 Task: Assign in the project CodeScope the issue 'Implement a new cybersecurity system for an organization's IT infrastructure' to the sprint 'Product Roadmap Sprint'. Assign in the project CodeScope the issue 'Upgrade and migrate company servers to a cloud-based solution' to the sprint 'Product Roadmap Sprint'. Assign in the project CodeScope the issue 'Develop a new online marketplace for a specific industry' to the sprint 'Product Roadmap Sprint'. Assign in the project CodeScope the issue 'Integrate website with email marketing platforms' to the sprint 'Product Roadmap Sprint'
Action: Mouse moved to (195, 58)
Screenshot: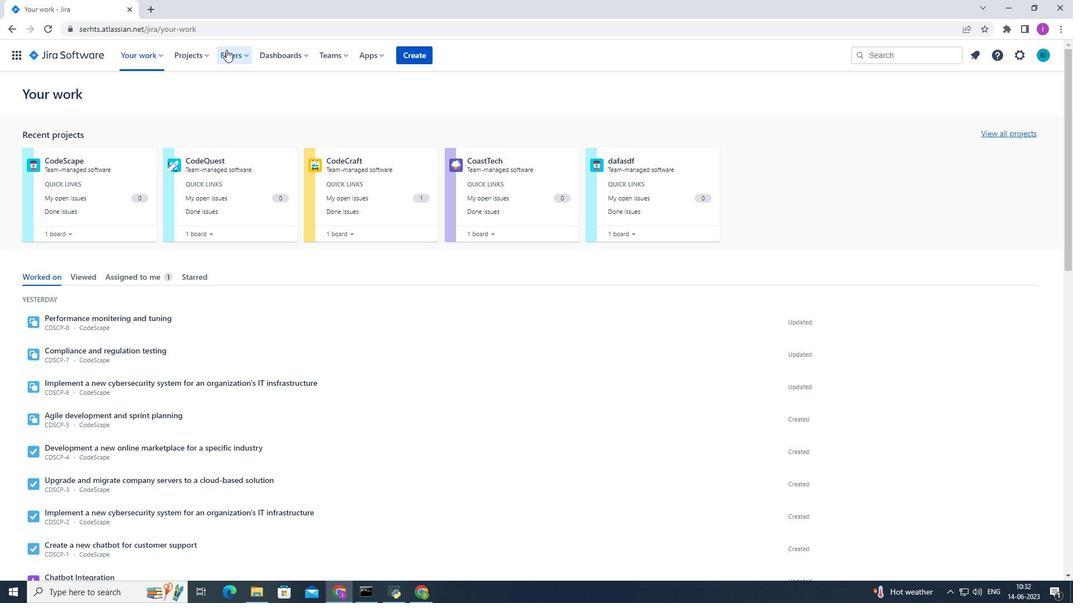 
Action: Mouse pressed left at (195, 58)
Screenshot: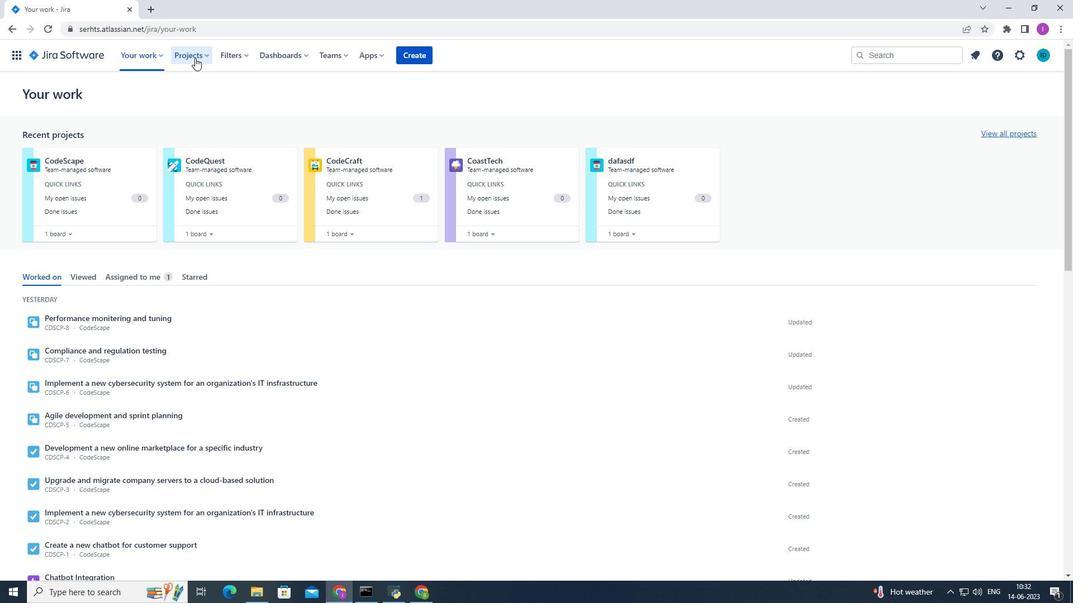 
Action: Mouse moved to (232, 101)
Screenshot: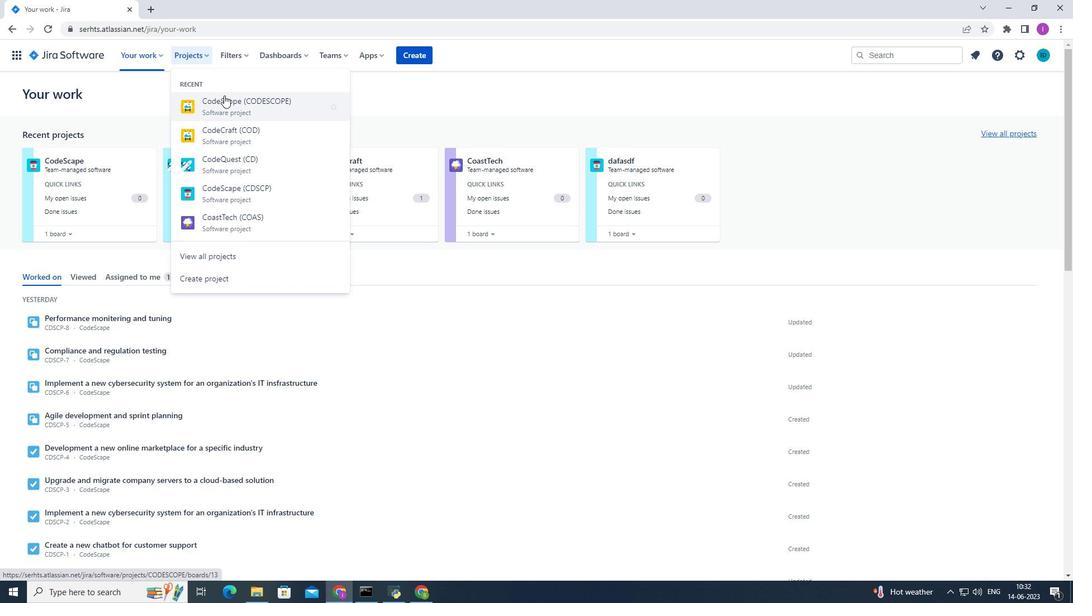 
Action: Mouse pressed left at (232, 101)
Screenshot: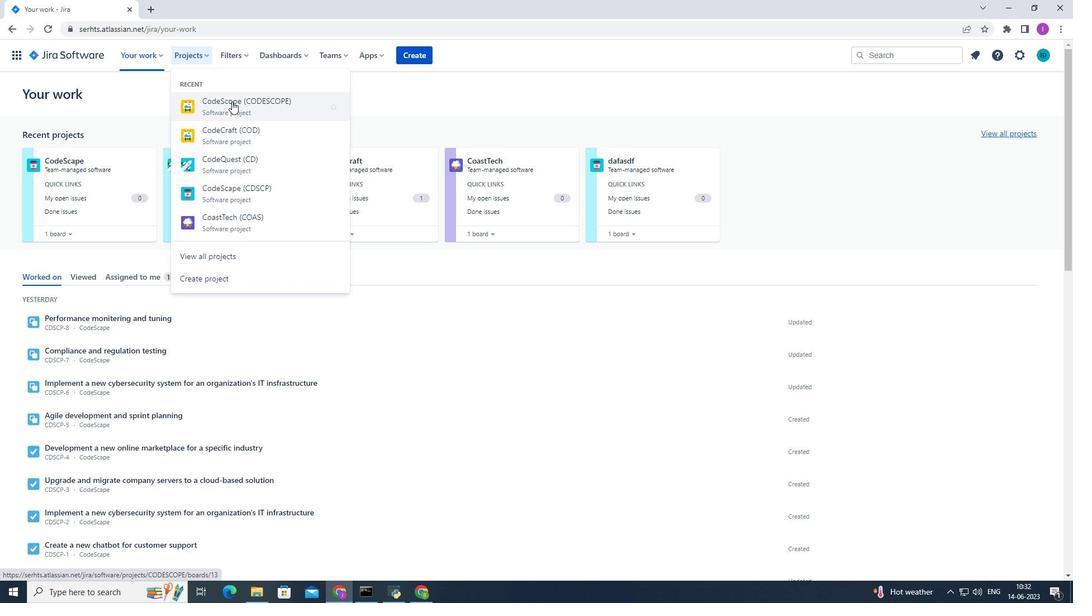 
Action: Mouse moved to (52, 165)
Screenshot: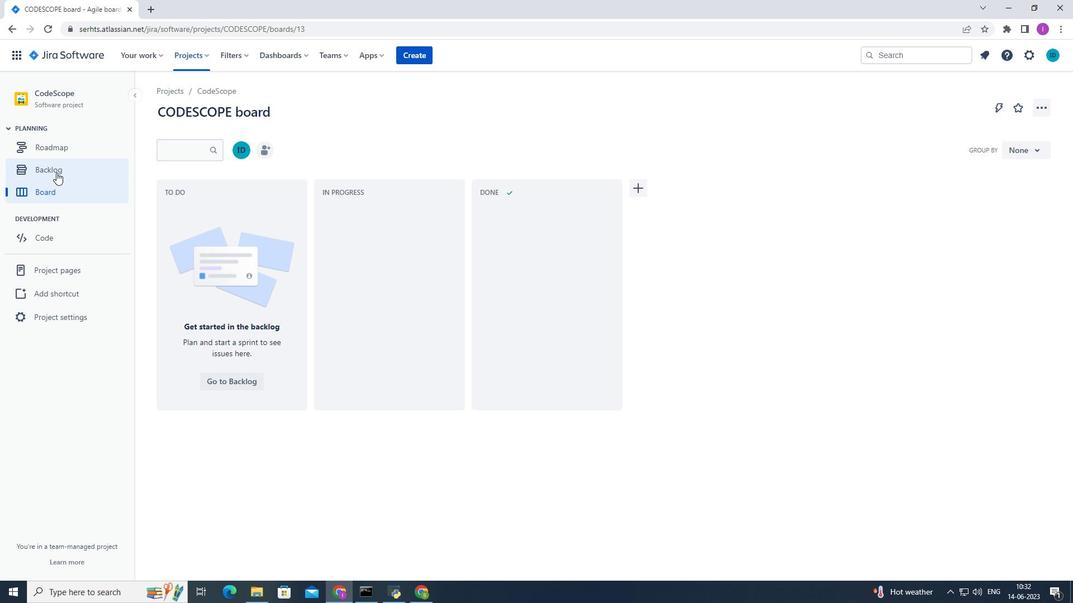 
Action: Mouse pressed left at (52, 165)
Screenshot: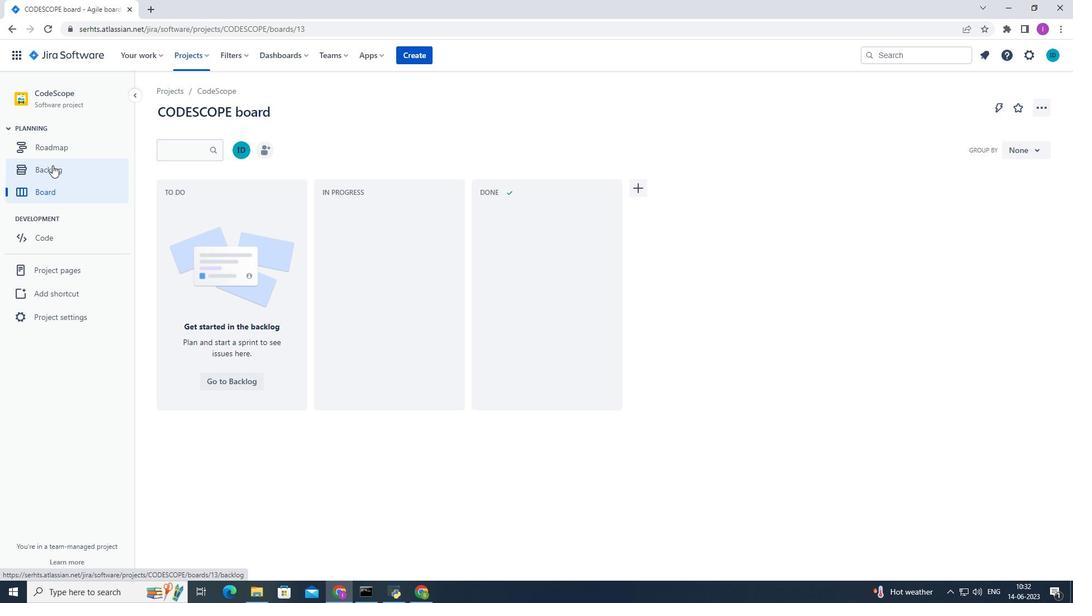 
Action: Mouse moved to (730, 332)
Screenshot: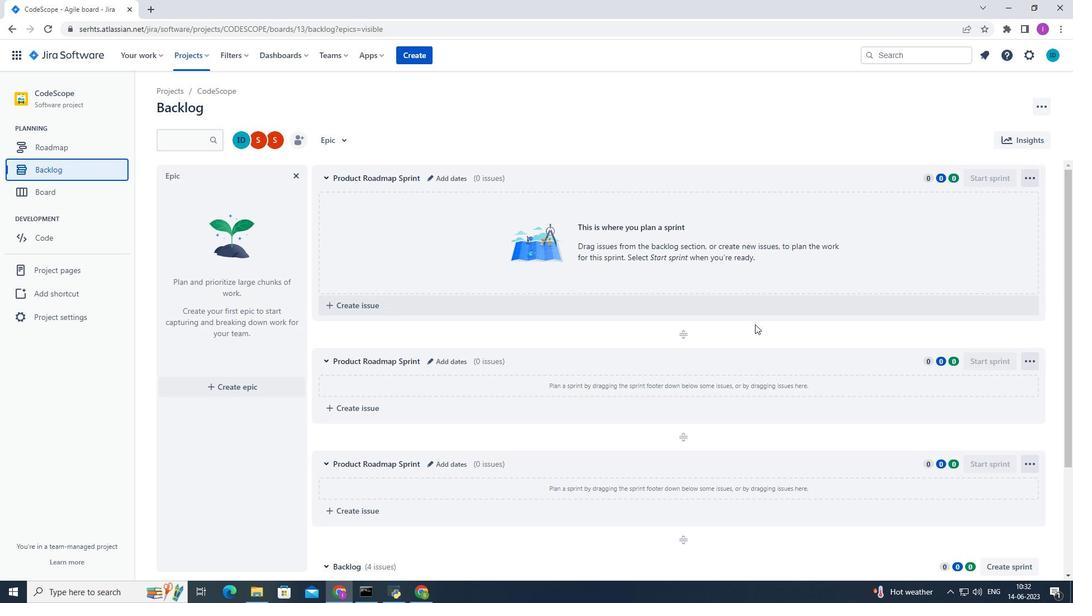 
Action: Mouse scrolled (732, 330) with delta (0, 0)
Screenshot: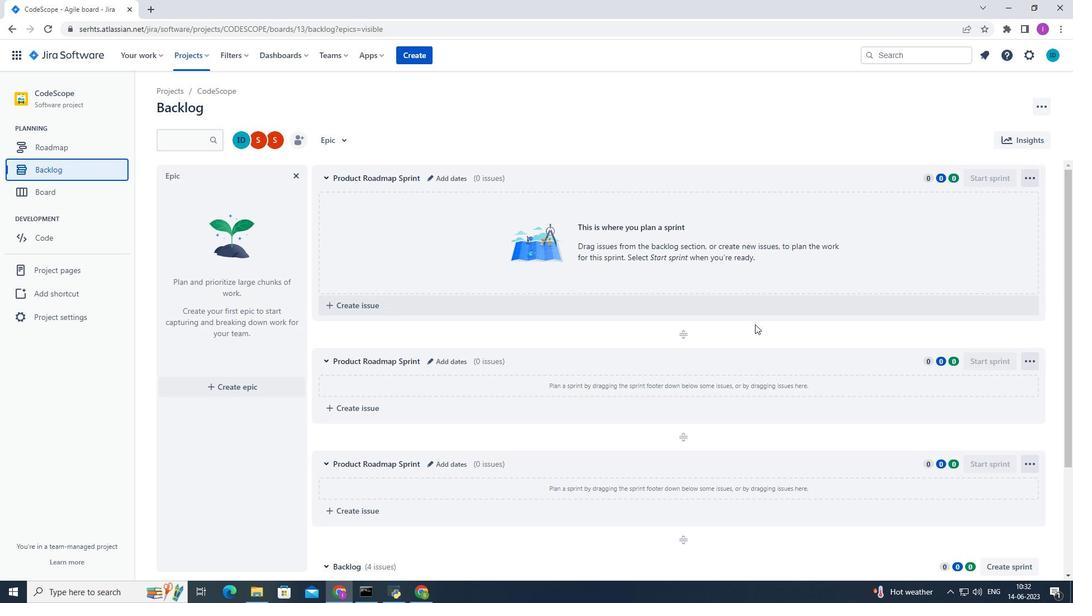 
Action: Mouse moved to (726, 336)
Screenshot: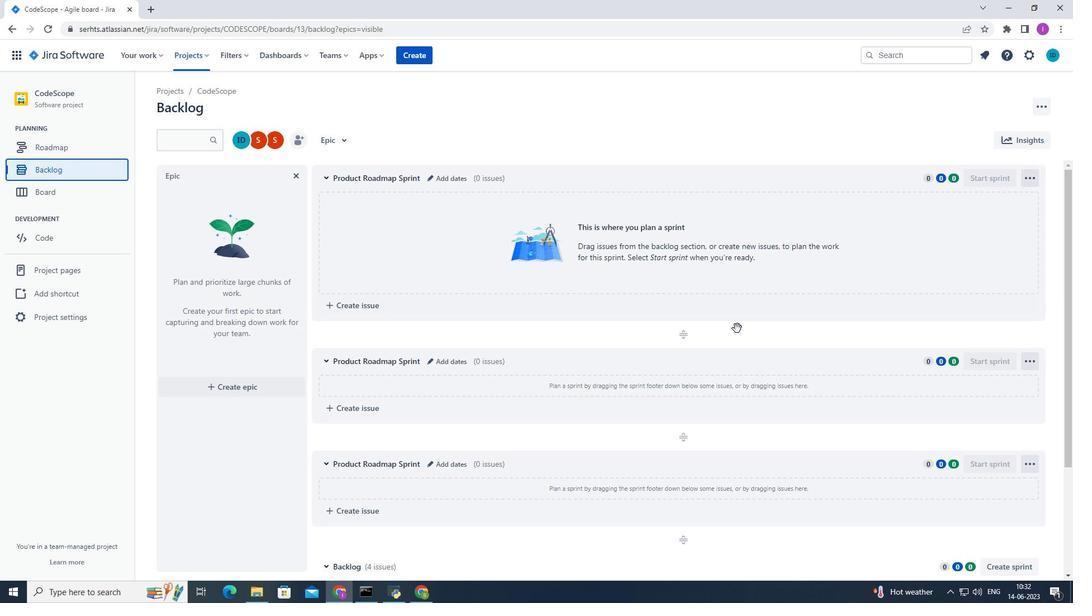 
Action: Mouse scrolled (729, 332) with delta (0, 0)
Screenshot: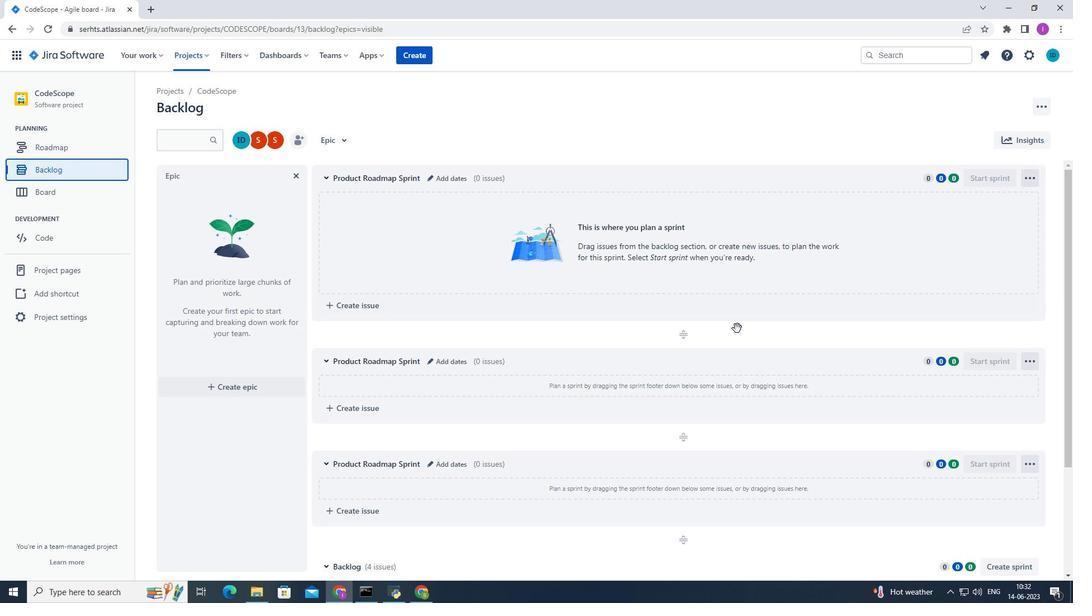 
Action: Mouse moved to (712, 345)
Screenshot: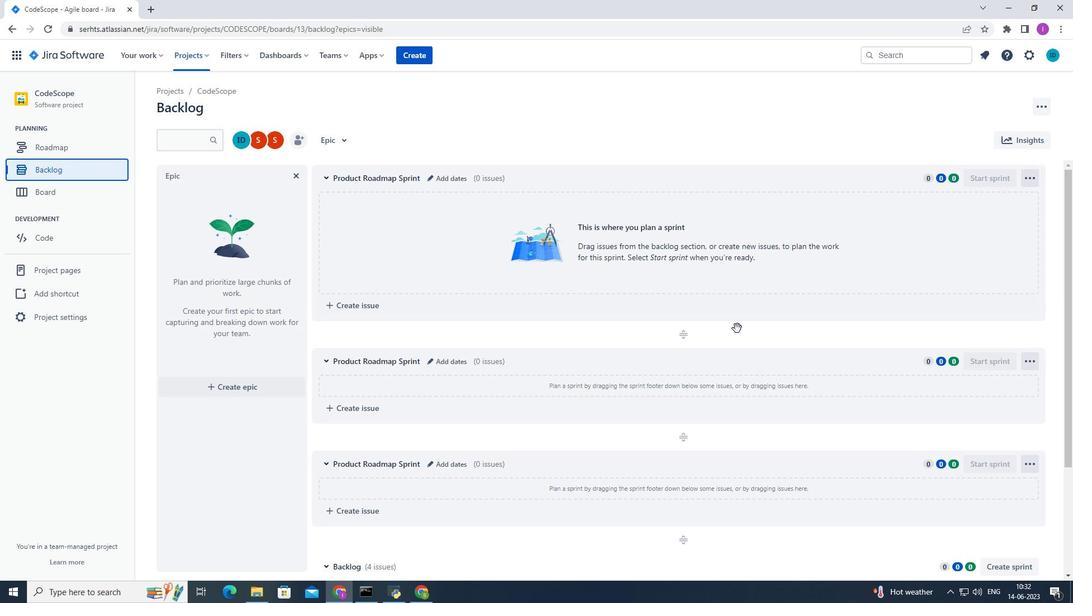 
Action: Mouse scrolled (724, 337) with delta (0, 0)
Screenshot: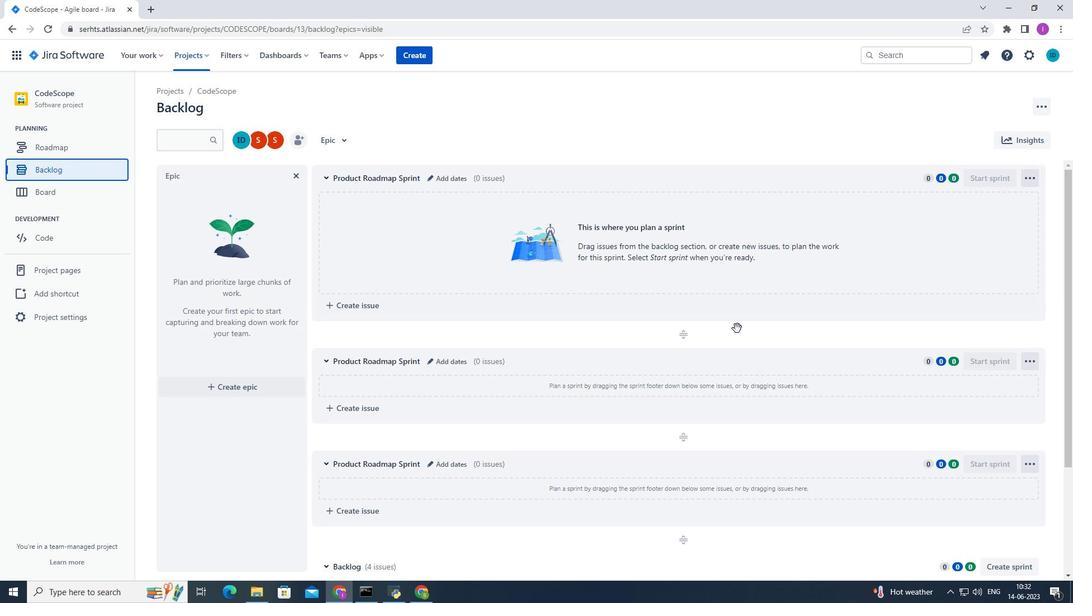 
Action: Mouse moved to (634, 356)
Screenshot: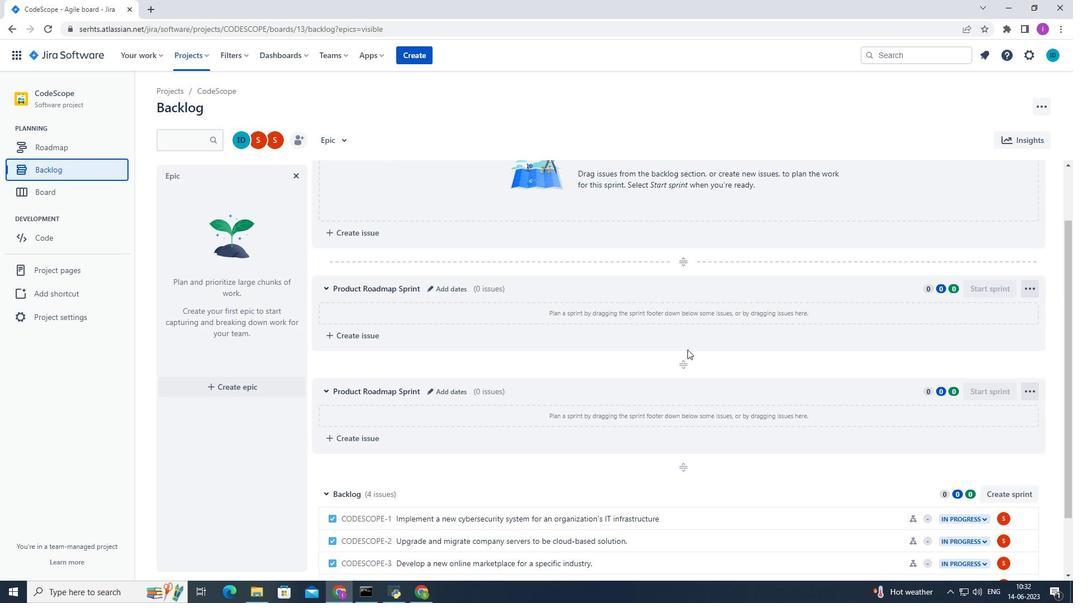 
Action: Mouse scrolled (634, 356) with delta (0, 0)
Screenshot: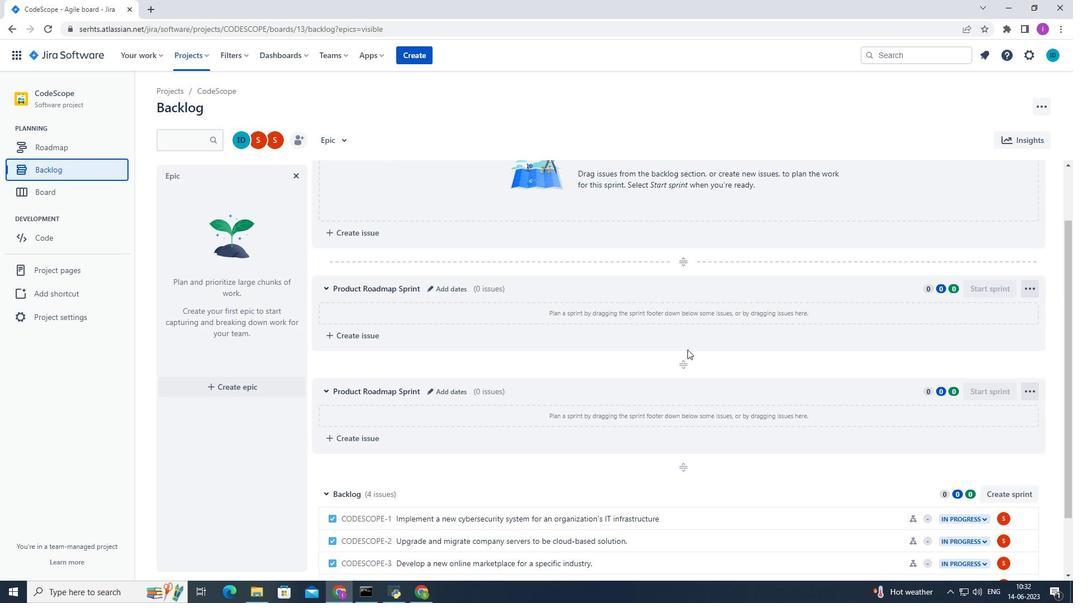 
Action: Mouse moved to (634, 357)
Screenshot: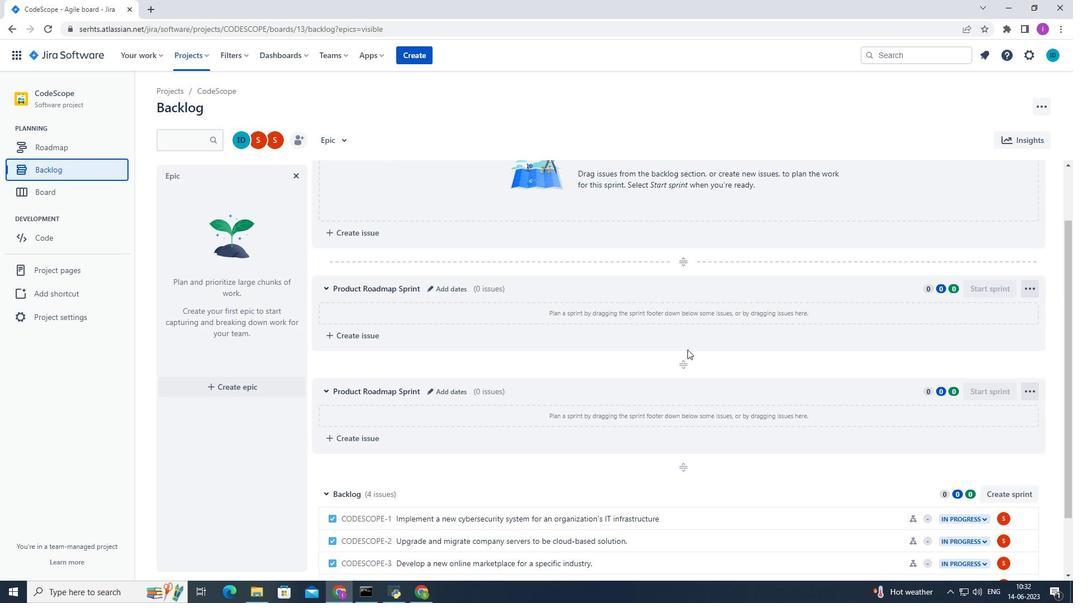 
Action: Mouse scrolled (634, 356) with delta (0, 0)
Screenshot: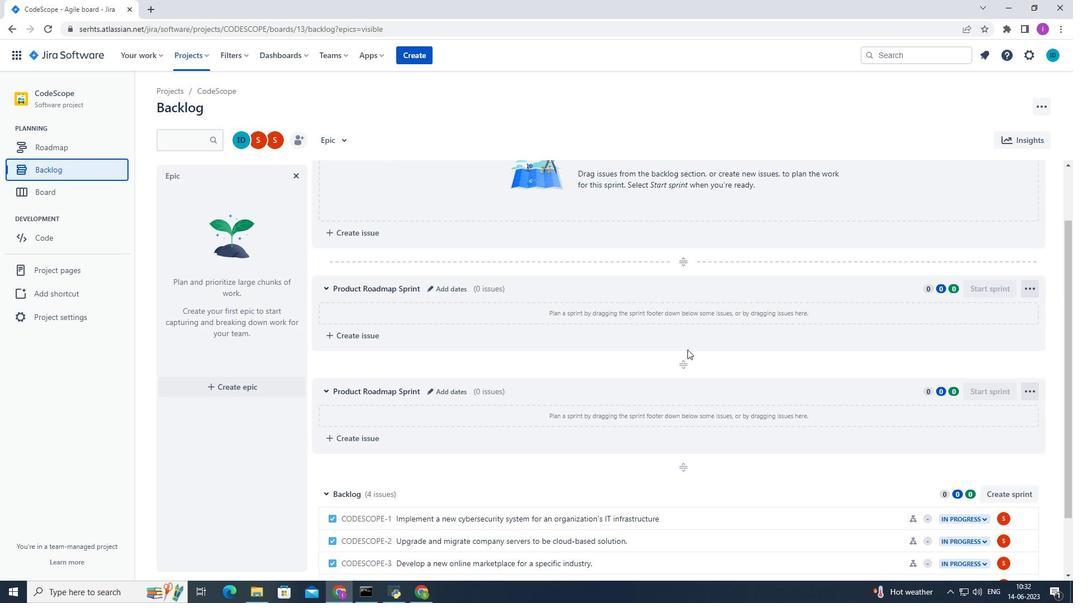 
Action: Mouse moved to (629, 360)
Screenshot: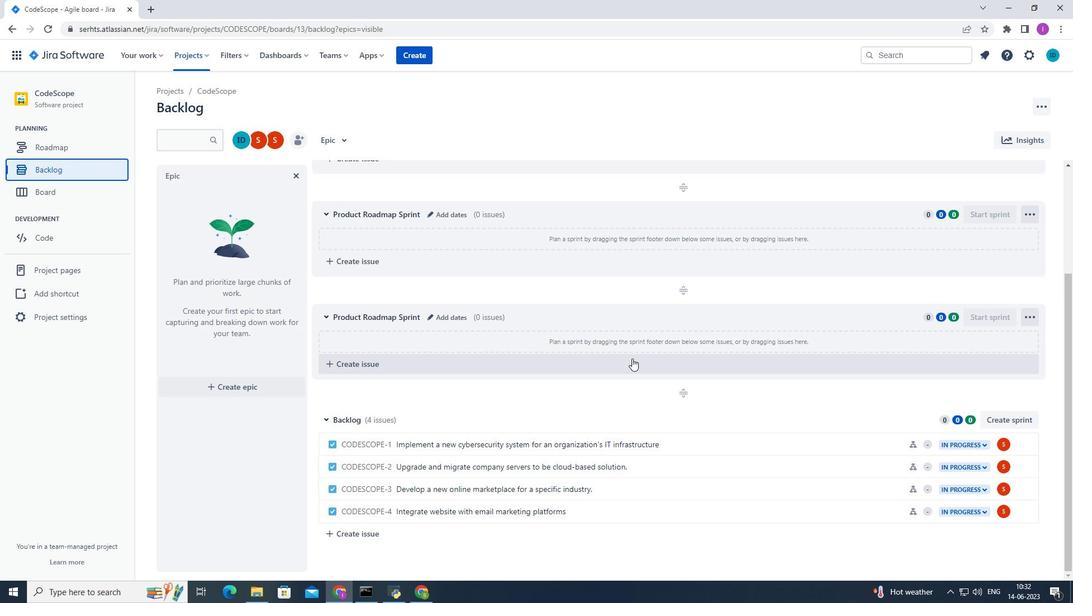 
Action: Mouse scrolled (629, 360) with delta (0, 0)
Screenshot: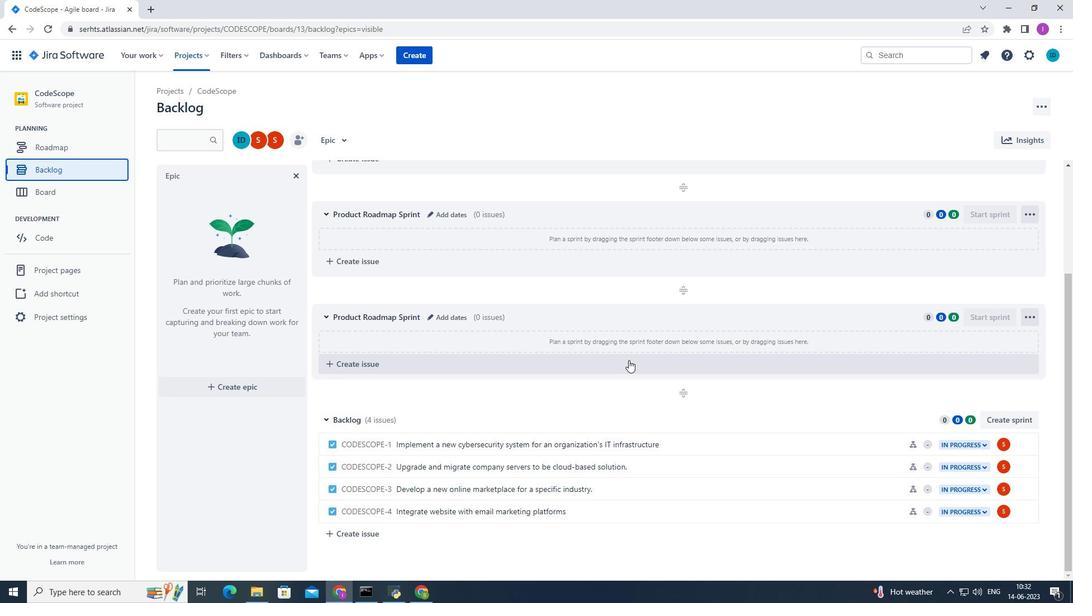
Action: Mouse scrolled (629, 360) with delta (0, 0)
Screenshot: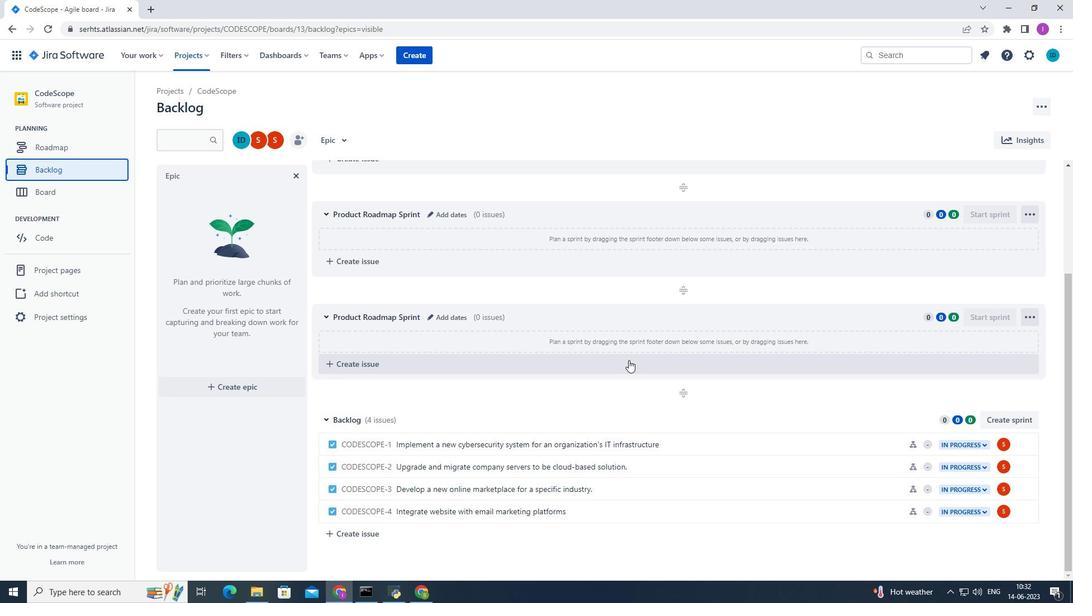 
Action: Mouse scrolled (629, 360) with delta (0, 0)
Screenshot: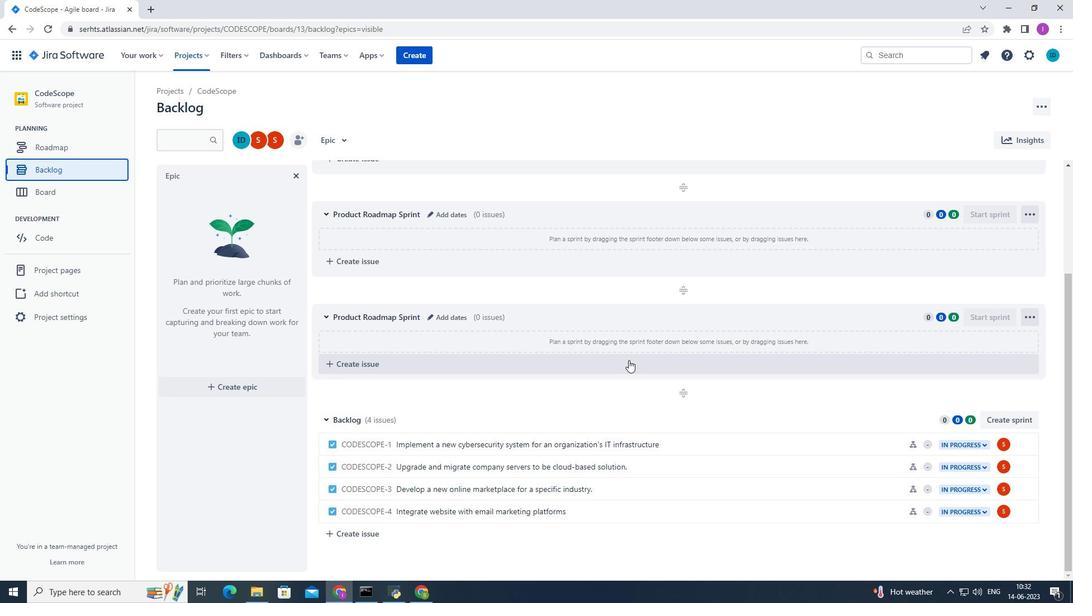 
Action: Mouse moved to (787, 305)
Screenshot: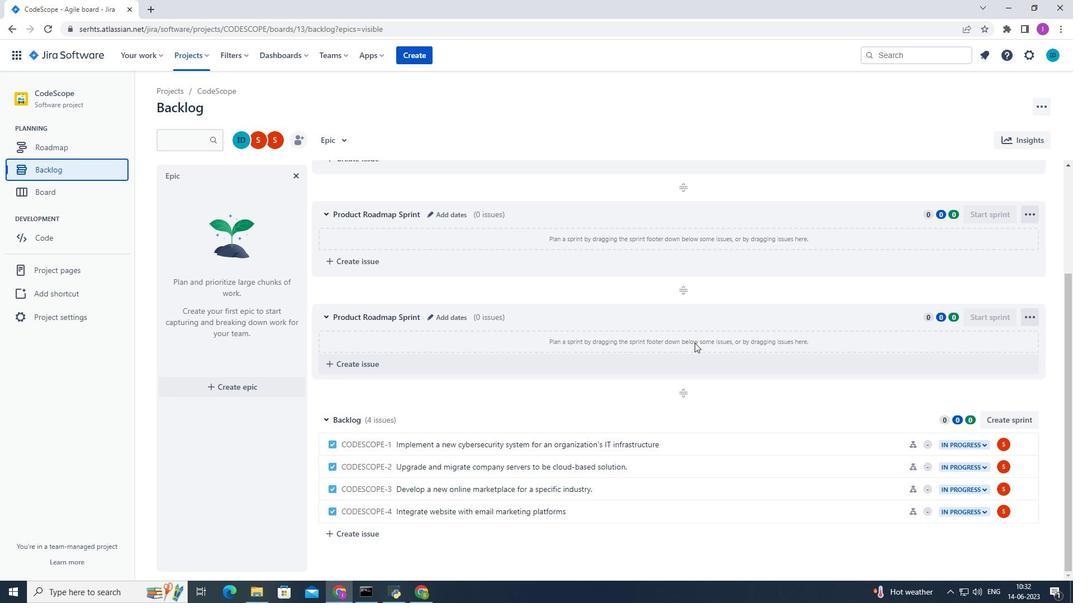 
Action: Mouse scrolled (787, 305) with delta (0, 0)
Screenshot: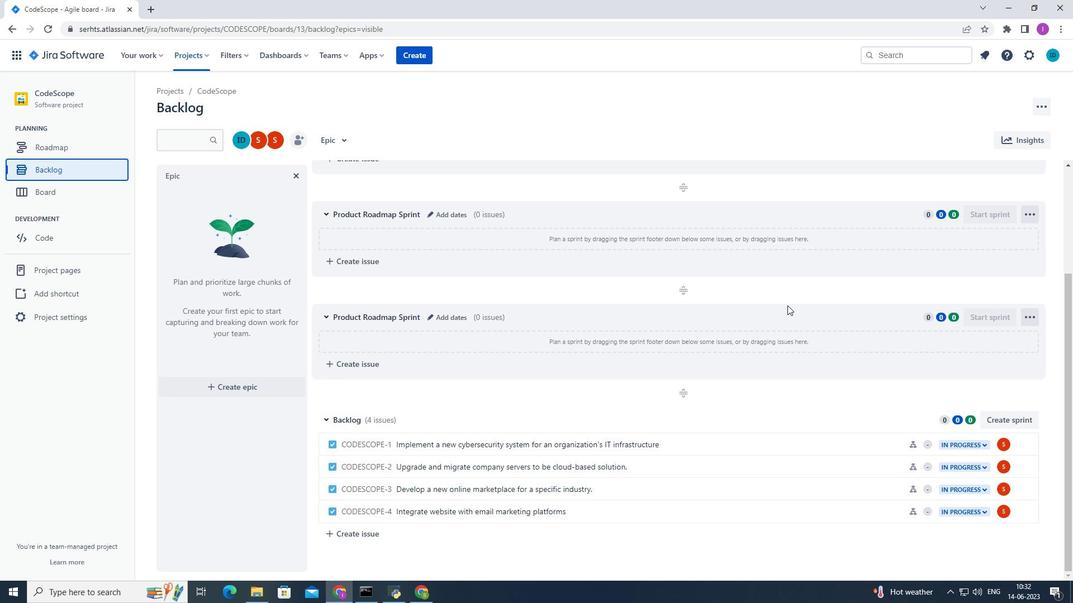 
Action: Mouse moved to (792, 304)
Screenshot: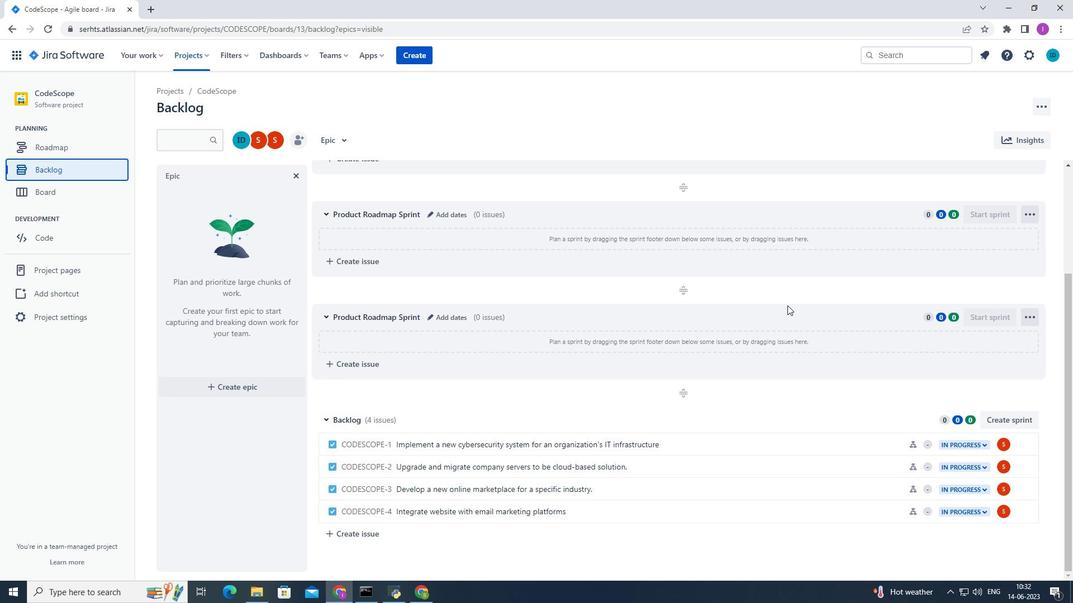 
Action: Mouse scrolled (791, 304) with delta (0, 0)
Screenshot: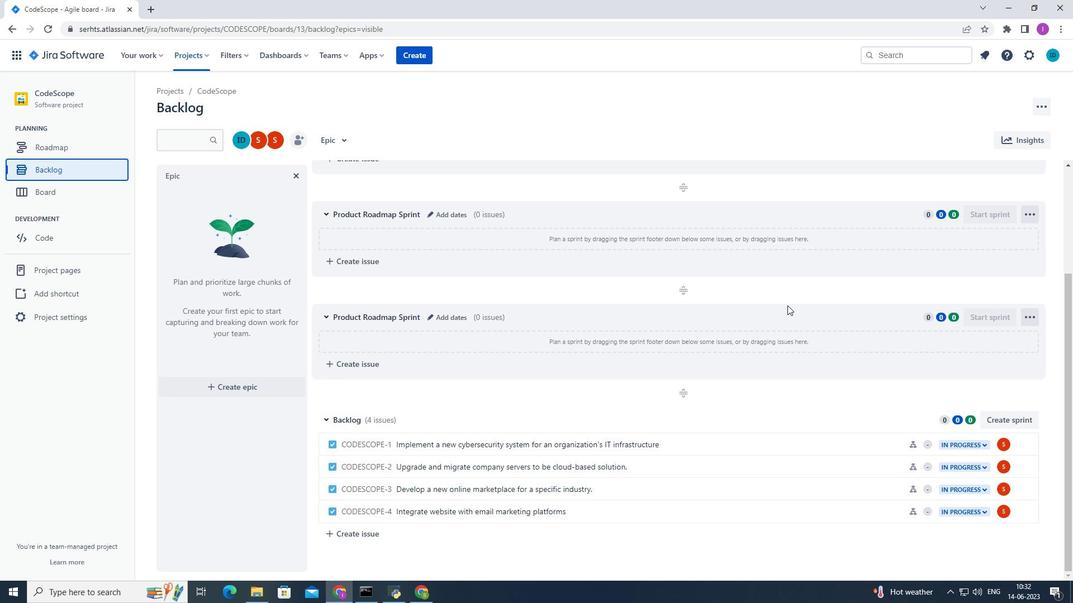 
Action: Mouse moved to (794, 304)
Screenshot: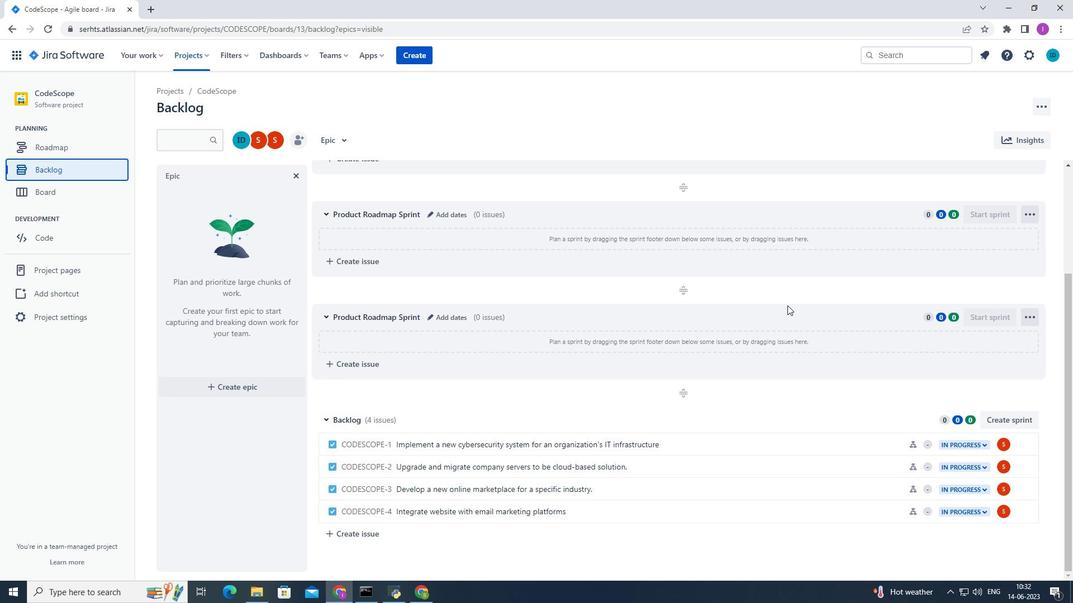 
Action: Mouse scrolled (793, 304) with delta (0, 0)
Screenshot: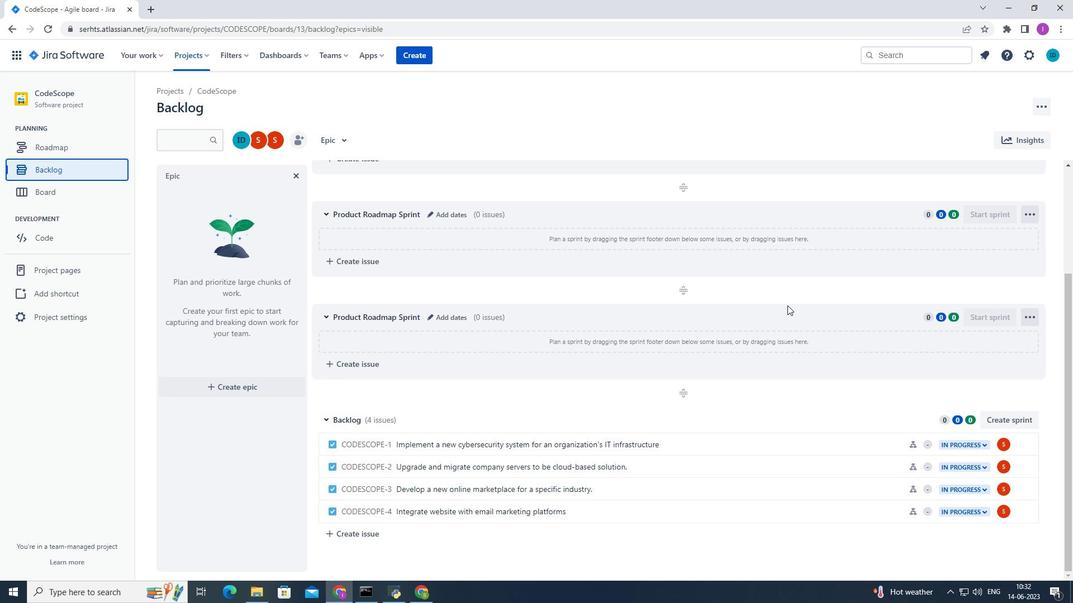 
Action: Mouse moved to (795, 304)
Screenshot: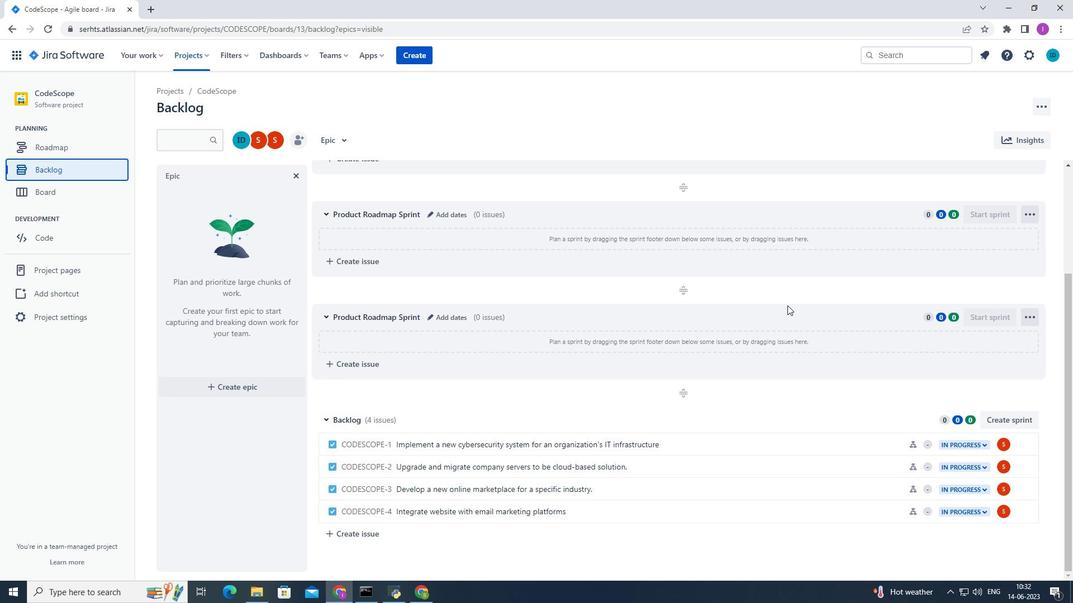 
Action: Mouse scrolled (795, 303) with delta (0, 0)
Screenshot: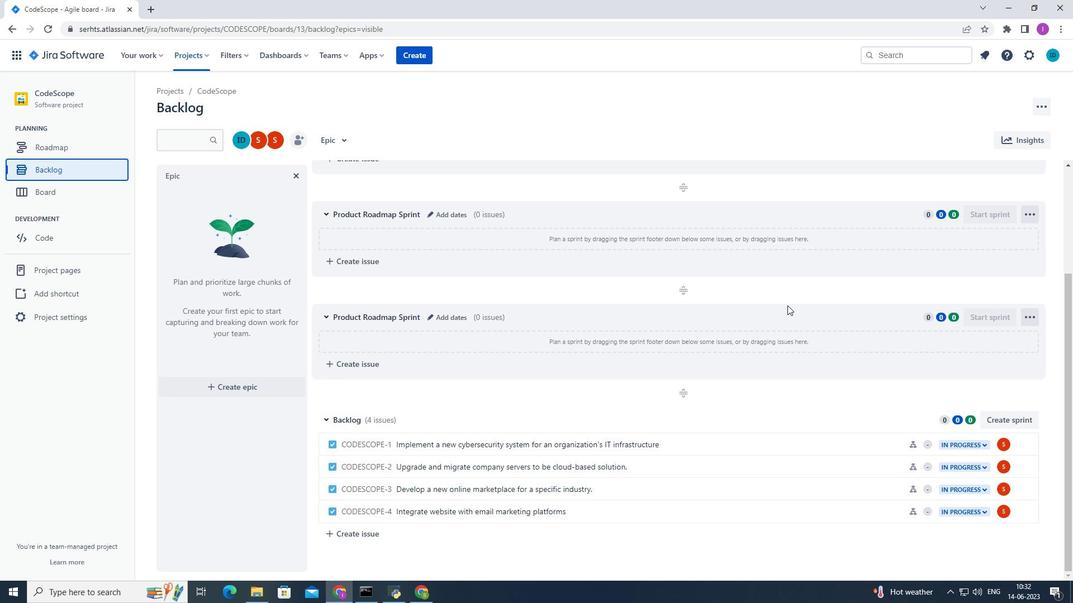 
Action: Mouse moved to (1024, 443)
Screenshot: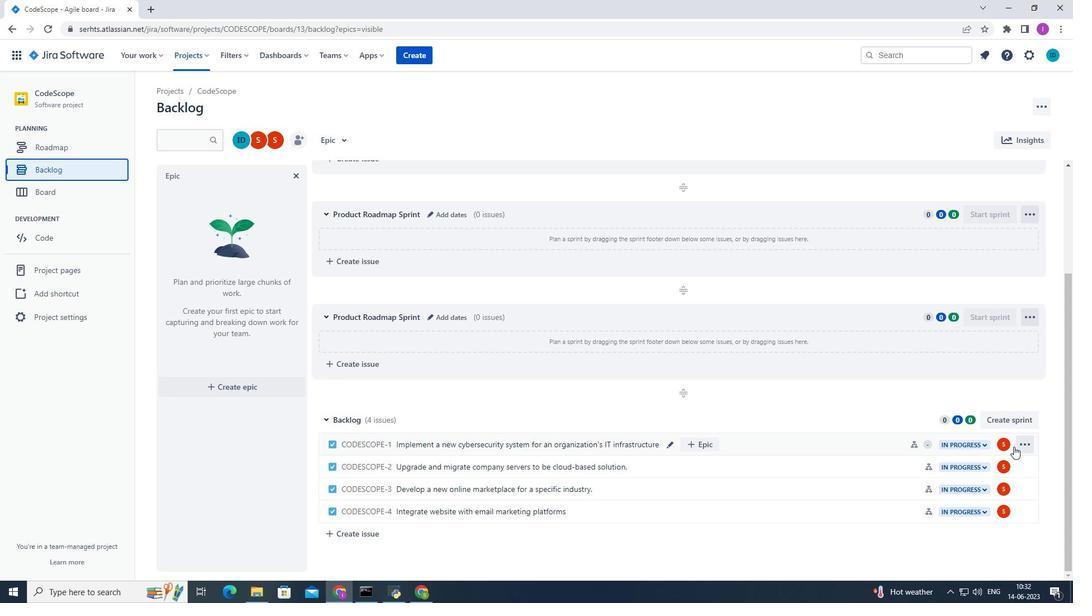 
Action: Mouse pressed left at (1024, 443)
Screenshot: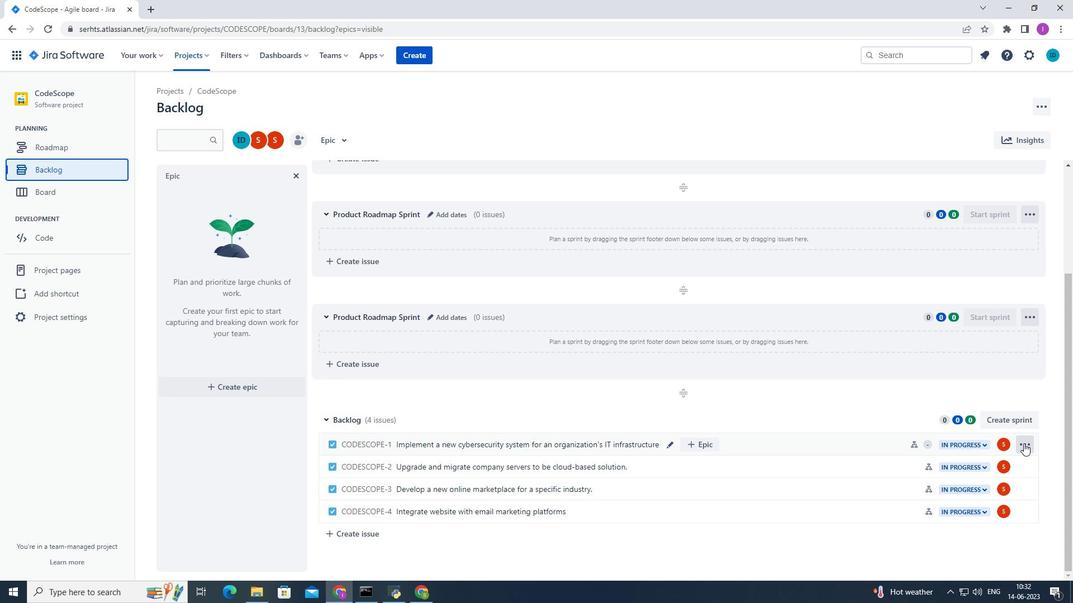 
Action: Mouse moved to (994, 345)
Screenshot: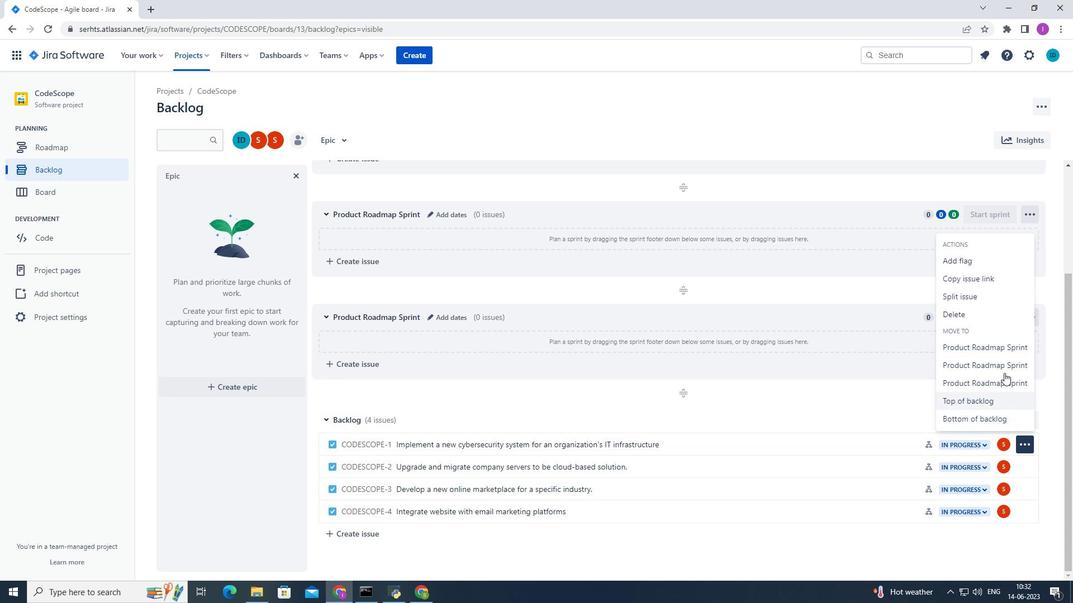 
Action: Mouse pressed left at (994, 345)
Screenshot: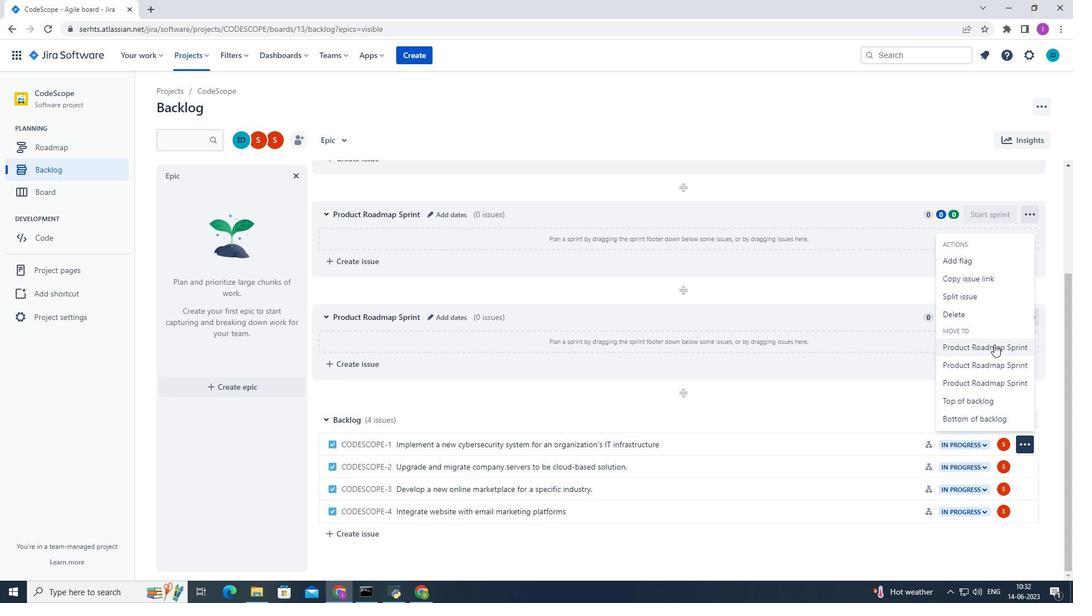 
Action: Mouse moved to (1026, 465)
Screenshot: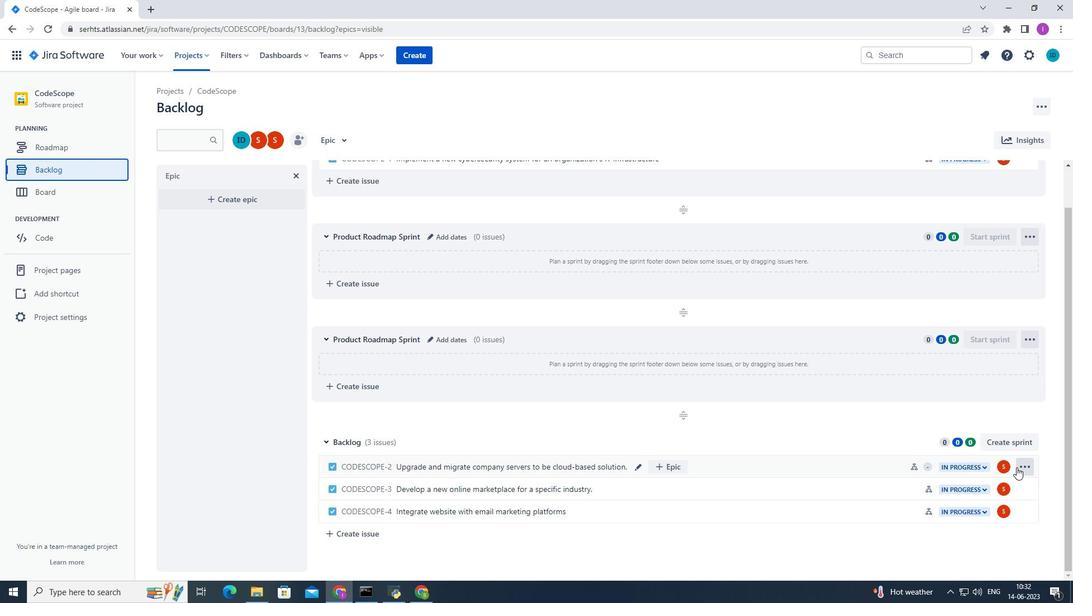 
Action: Mouse pressed left at (1026, 465)
Screenshot: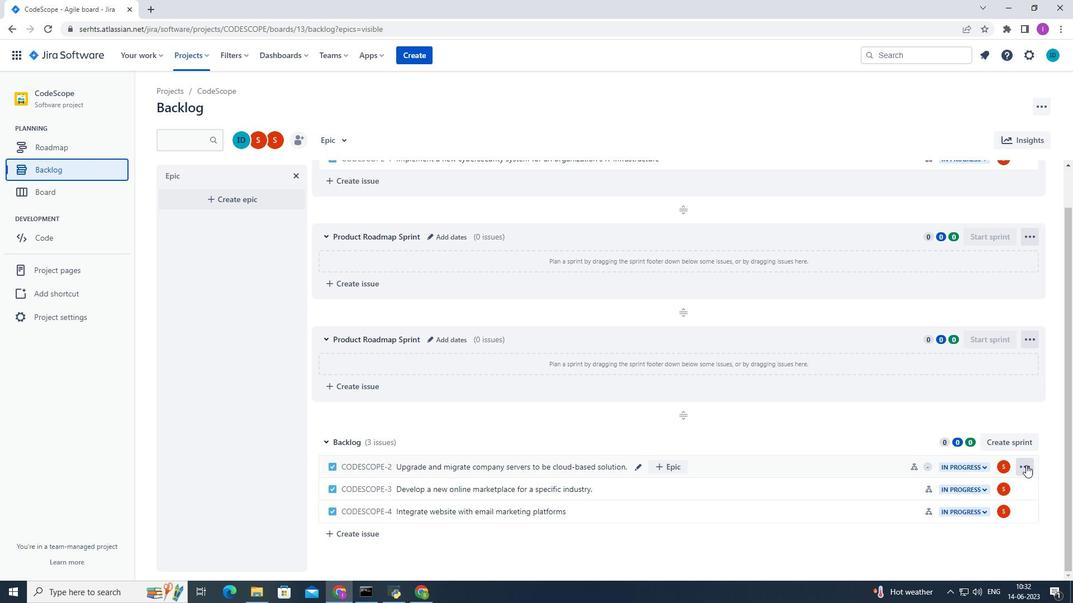 
Action: Mouse moved to (995, 384)
Screenshot: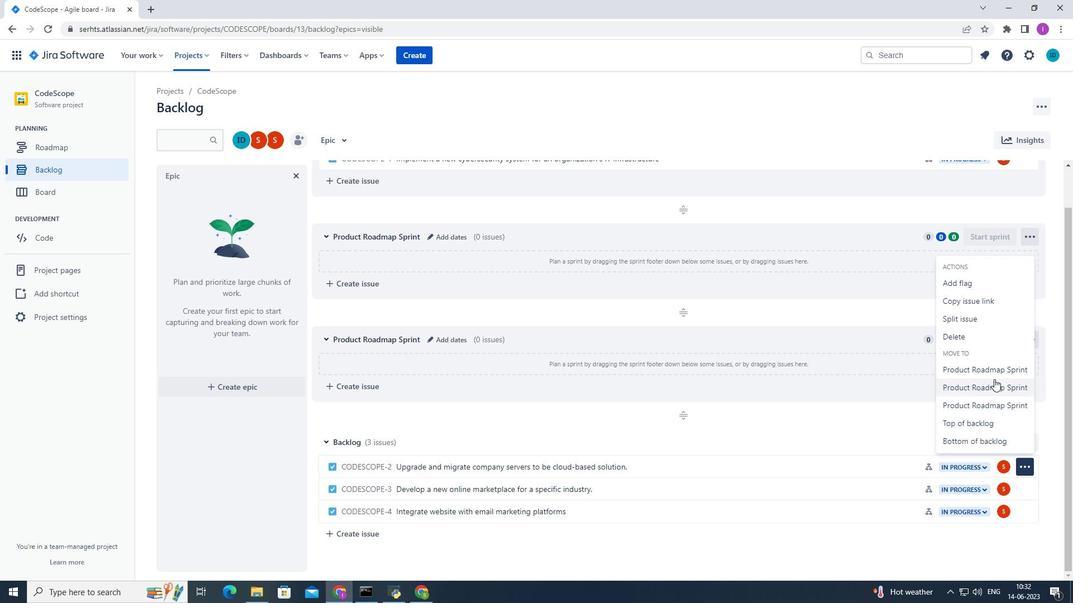 
Action: Mouse pressed left at (995, 384)
Screenshot: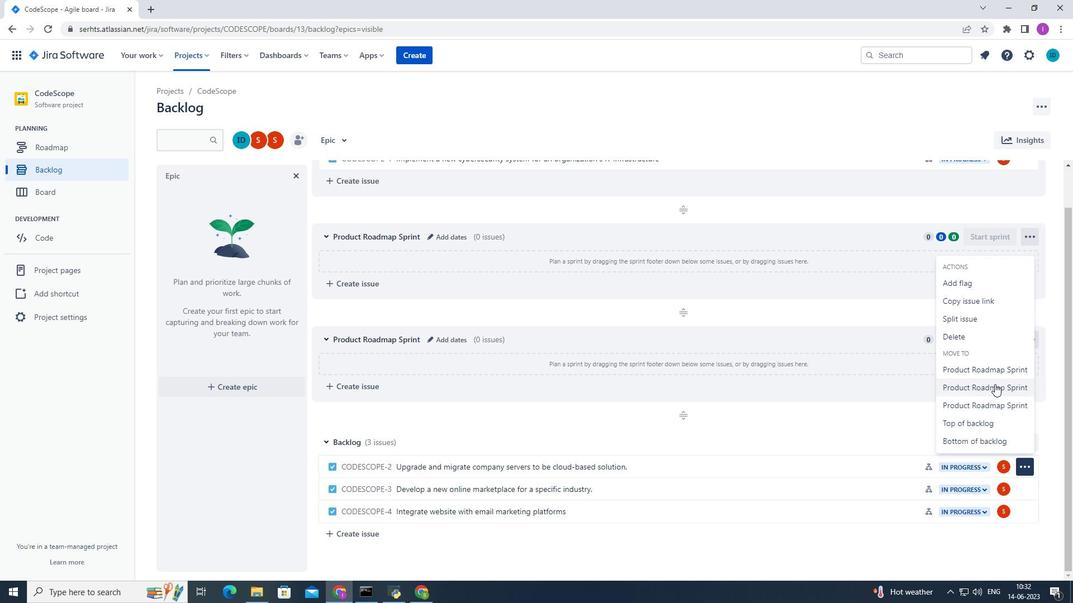 
Action: Mouse moved to (1027, 492)
Screenshot: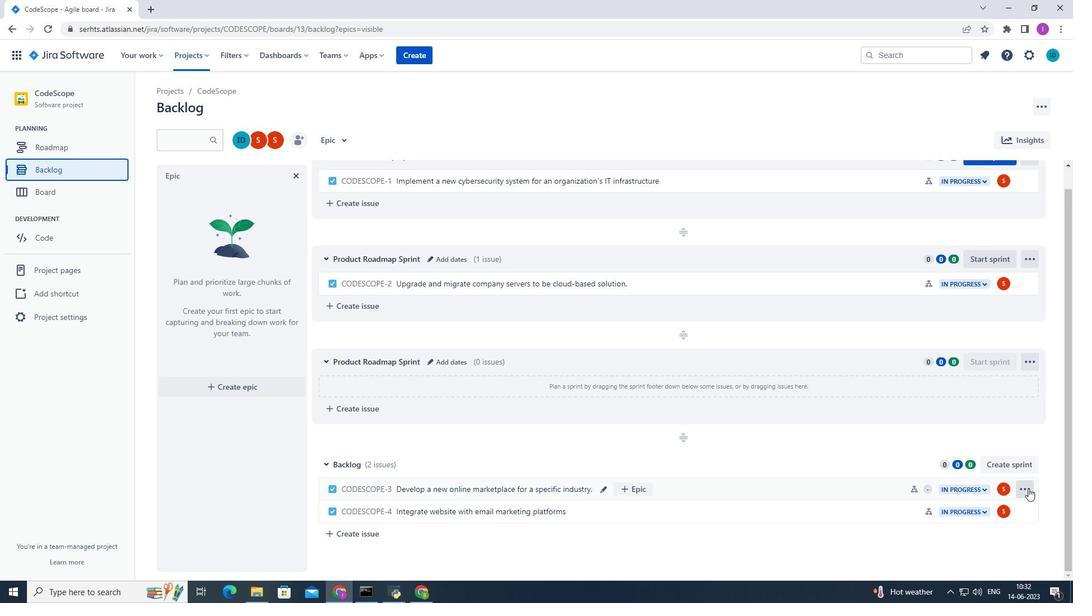
Action: Mouse pressed left at (1027, 492)
Screenshot: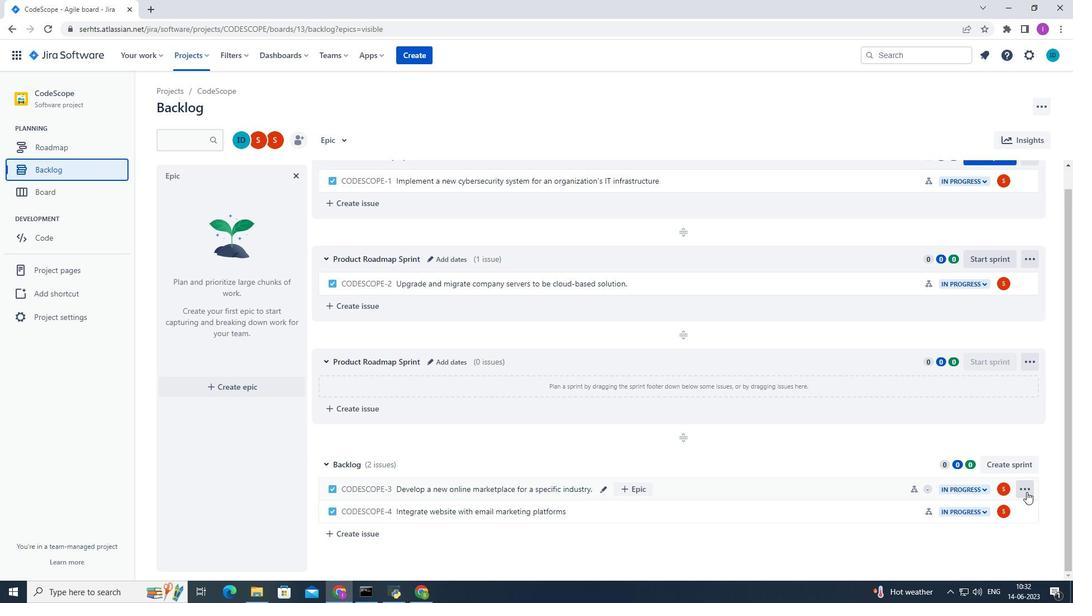 
Action: Mouse moved to (999, 428)
Screenshot: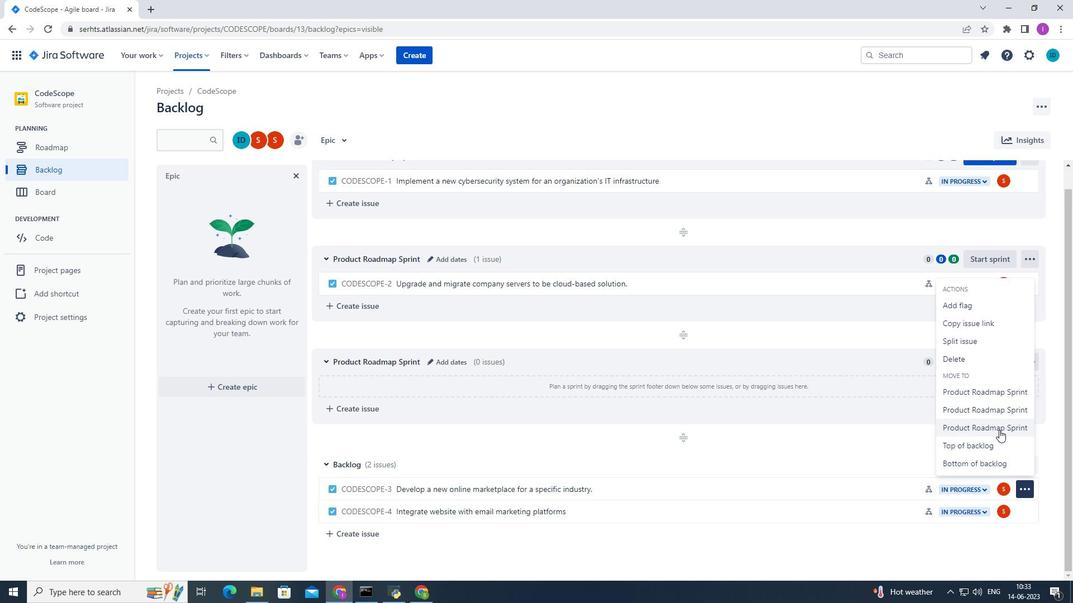 
Action: Mouse pressed left at (999, 428)
Screenshot: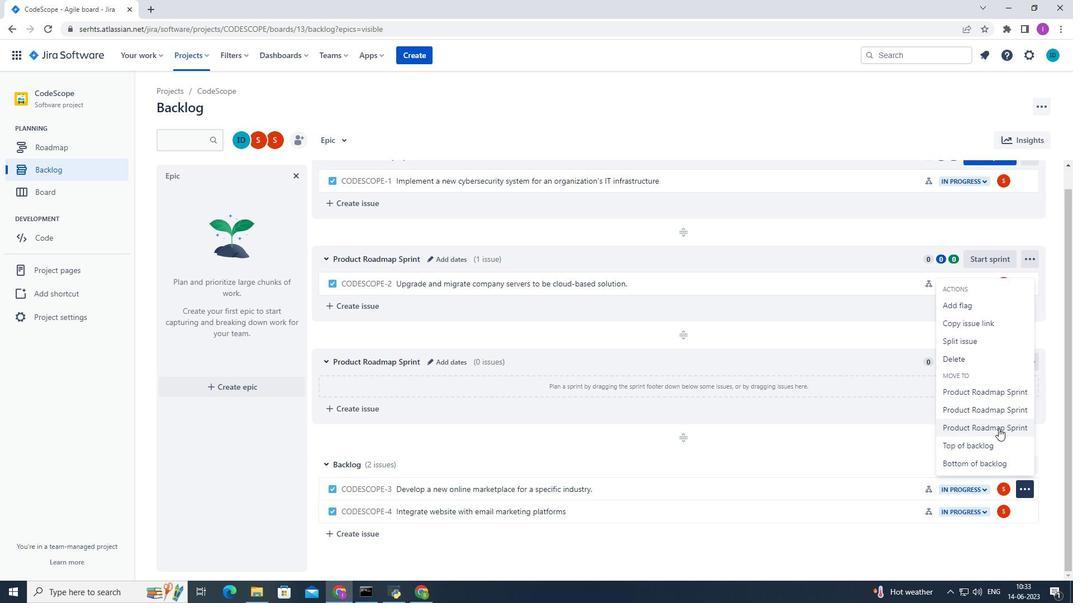 
Action: Mouse moved to (1030, 509)
Screenshot: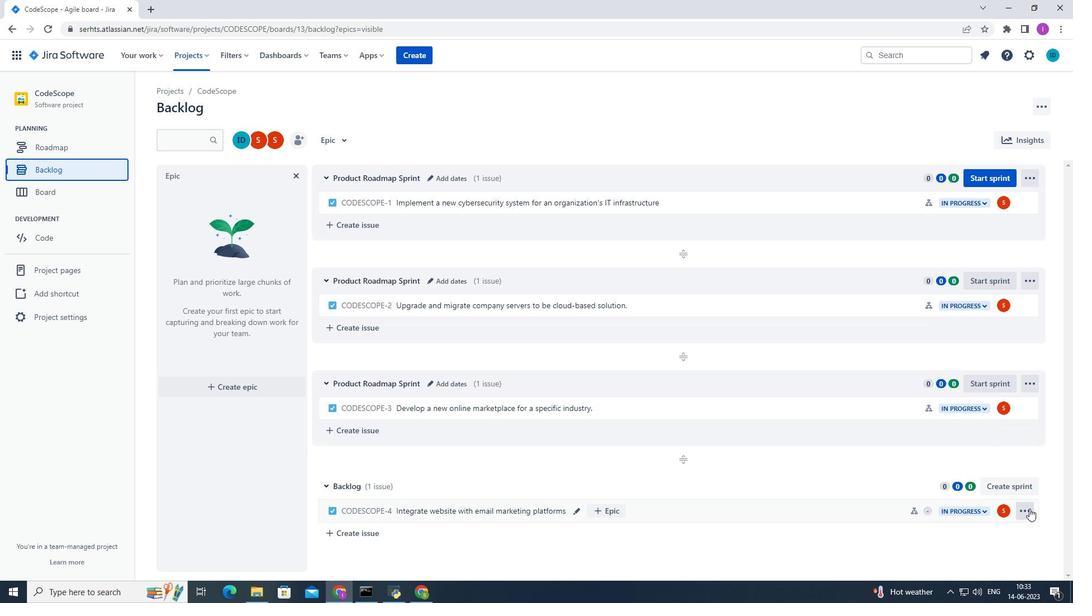 
Action: Mouse pressed left at (1030, 509)
Screenshot: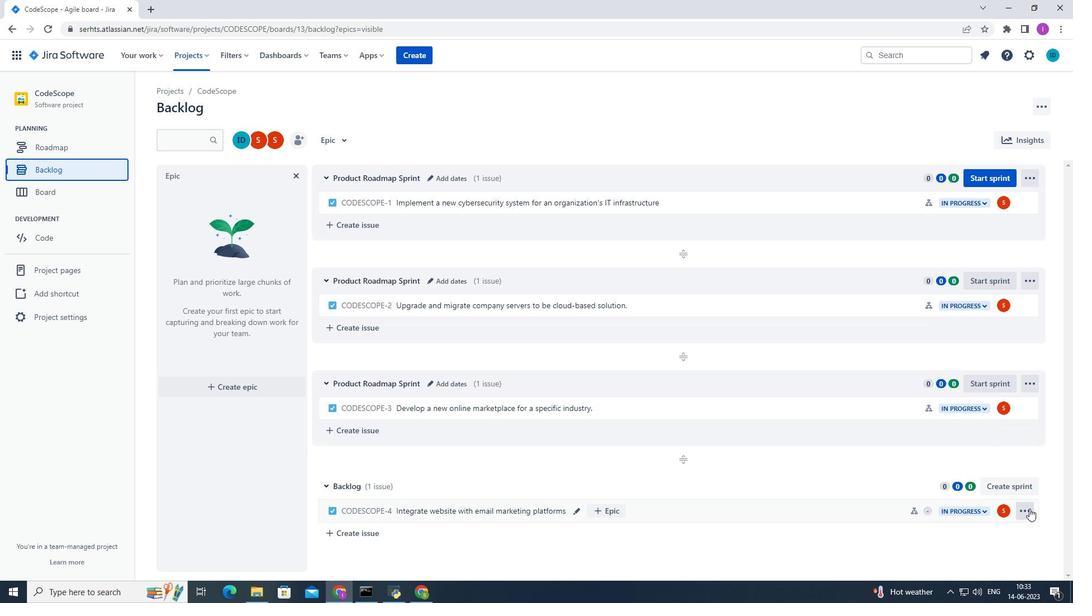 
Action: Mouse moved to (1004, 451)
Screenshot: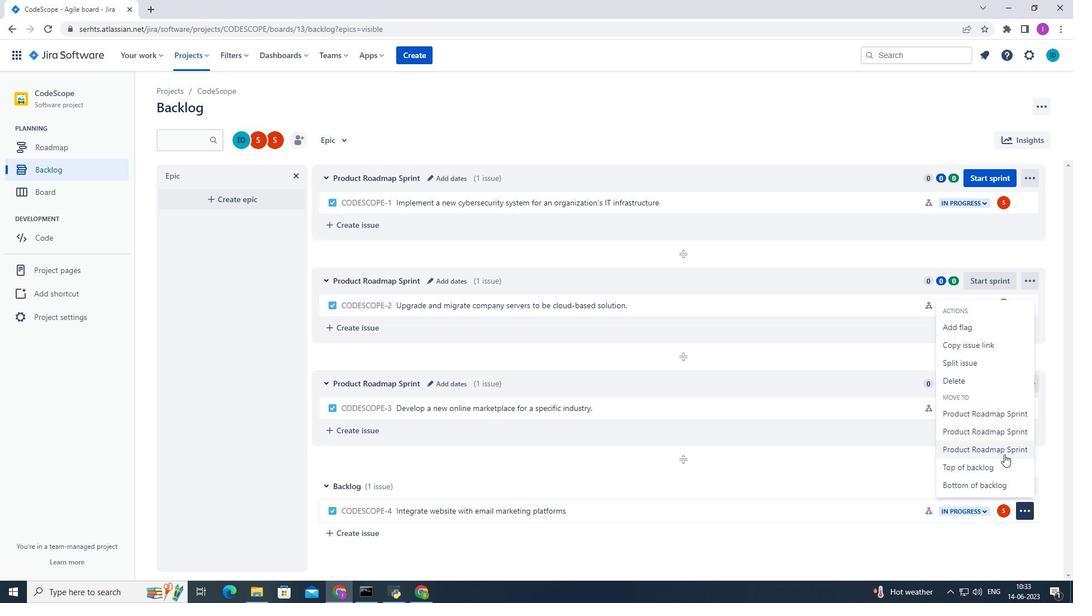 
Action: Mouse pressed left at (1004, 451)
Screenshot: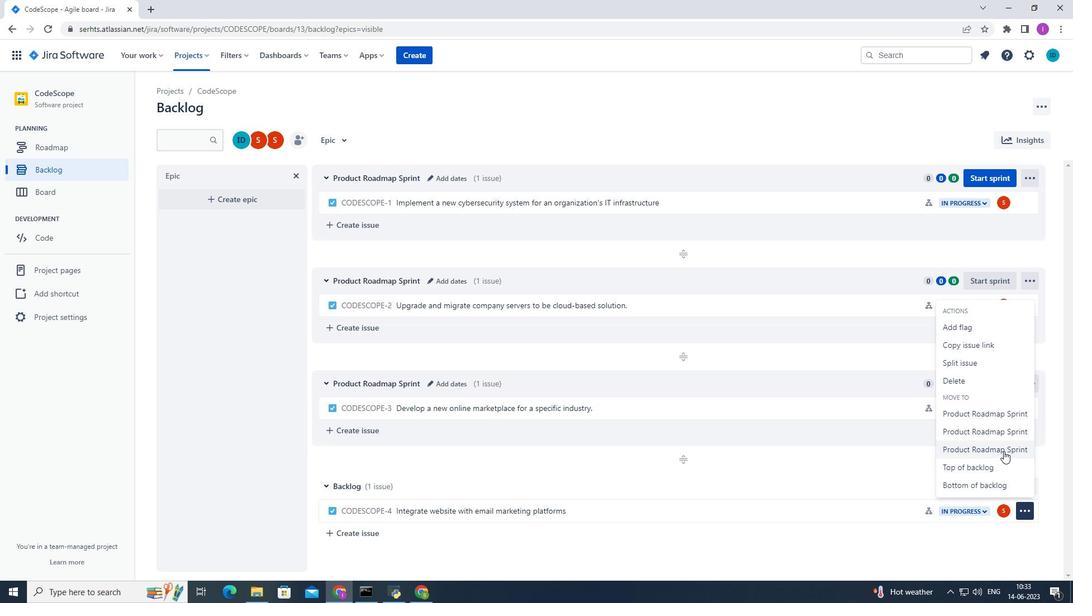 
Action: Mouse moved to (732, 534)
Screenshot: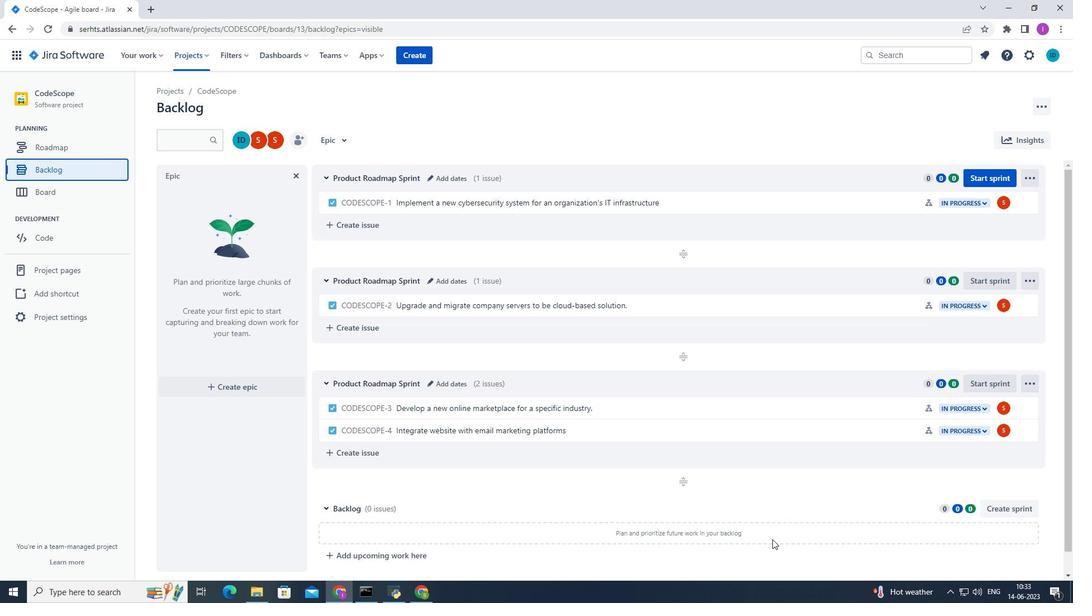 
